 Task: Locate the nearest caves and caverns to Mammoth Cave, Kentucky, and Luray Caverns, Virginia.
Action: Mouse moved to (152, 85)
Screenshot: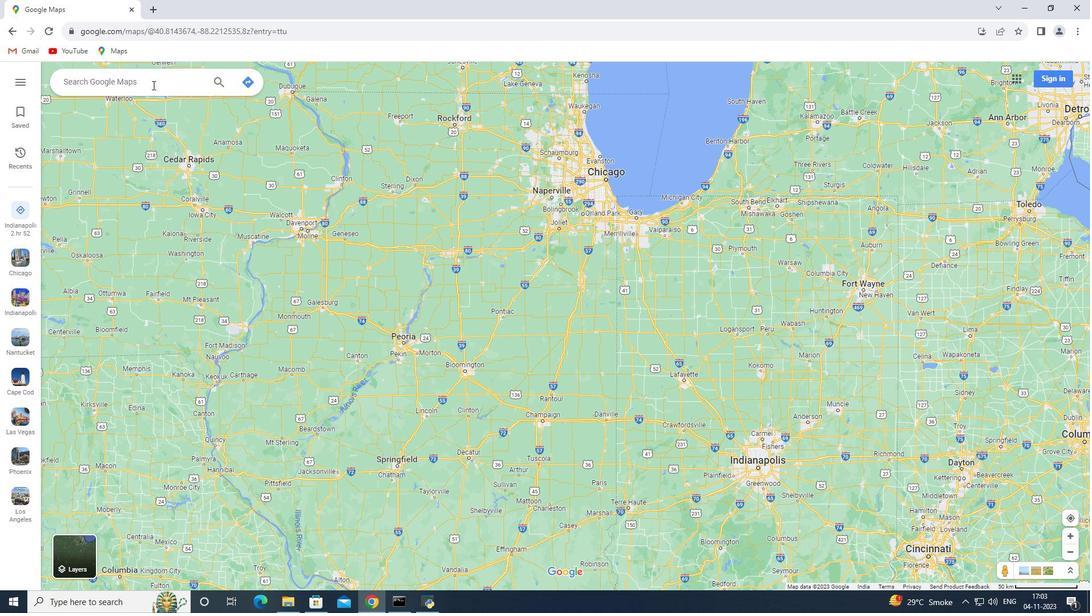 
Action: Mouse pressed left at (152, 85)
Screenshot: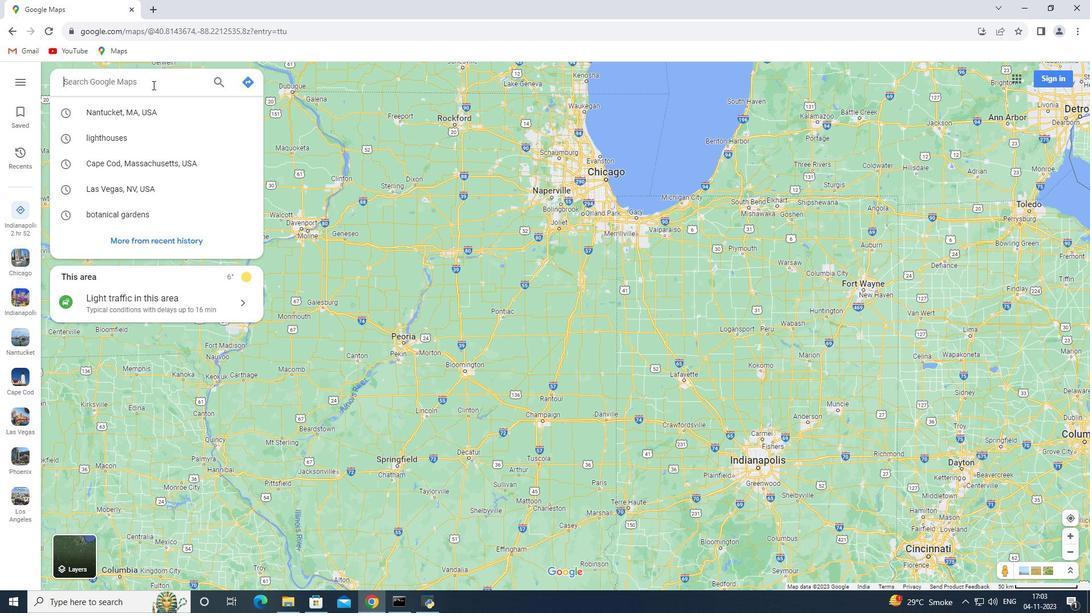 
Action: Key pressed <Key.shift_r><Key.shift_r><Key.shift_r><Key.shift_r><Key.shift_r>Mammoth<Key.space><Key.shift>Cave,<Key.space><Key.shift_r>Kentucky<Key.enter>
Screenshot: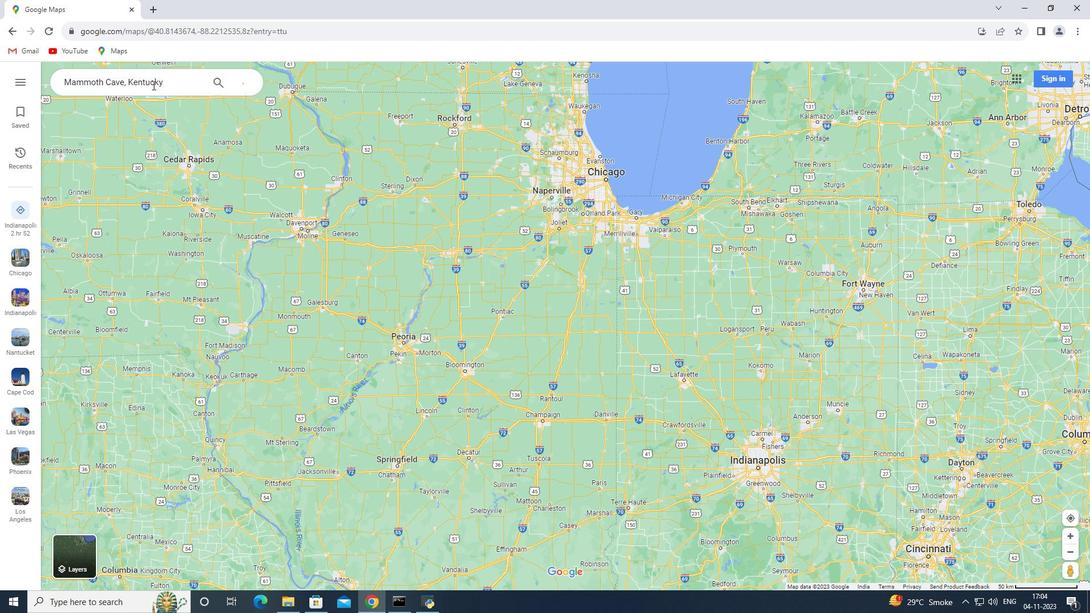 
Action: Mouse moved to (158, 274)
Screenshot: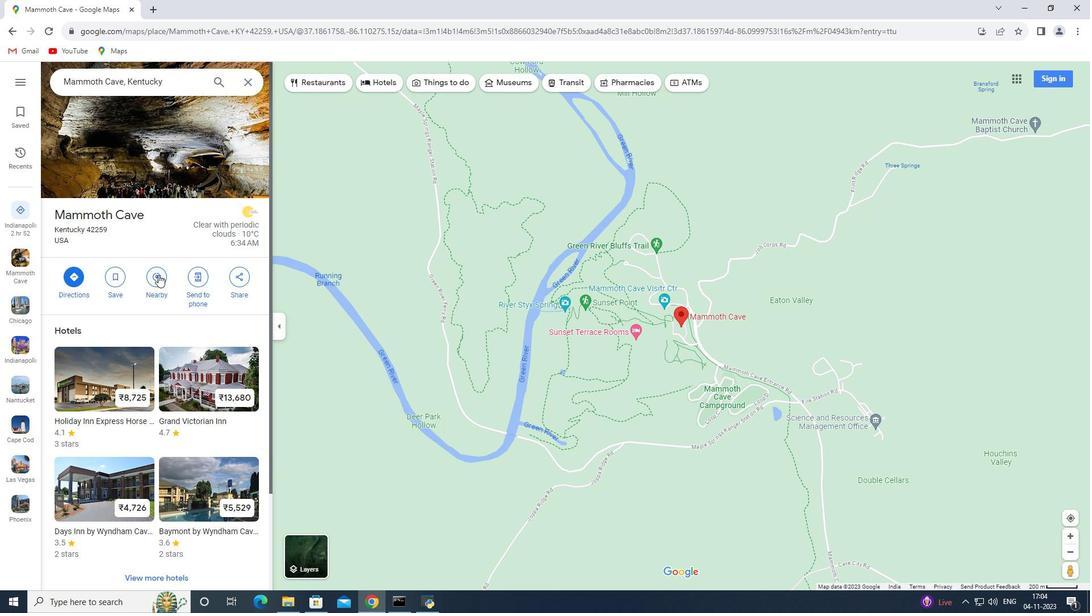 
Action: Mouse pressed left at (158, 274)
Screenshot: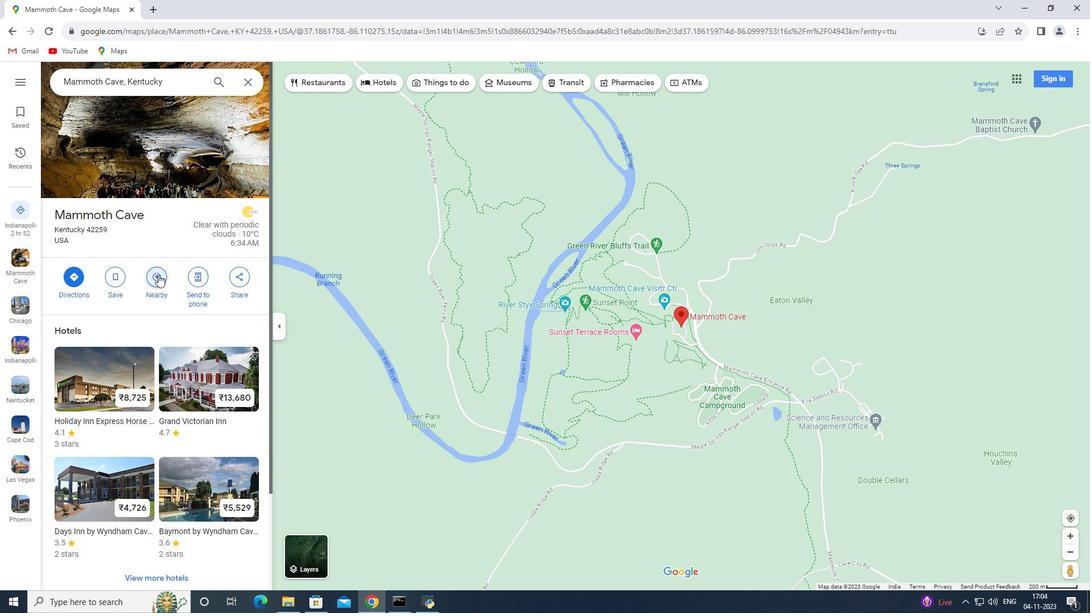 
Action: Key pressed caves<Key.space>and<Key.space>caverns<Key.enter>
Screenshot: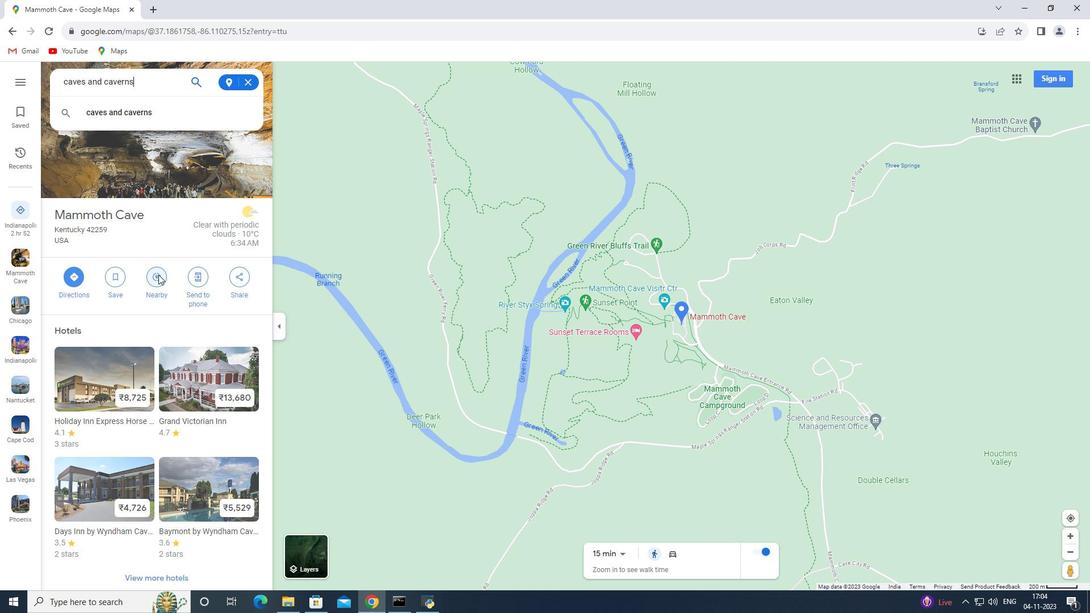 
Action: Mouse moved to (244, 84)
Screenshot: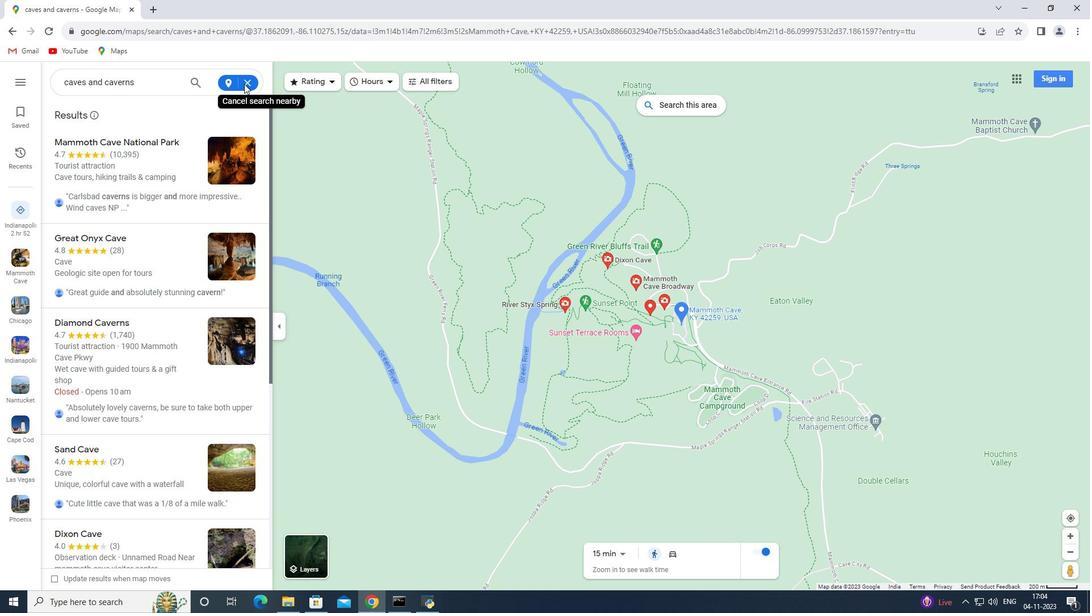 
Action: Mouse pressed left at (244, 84)
Screenshot: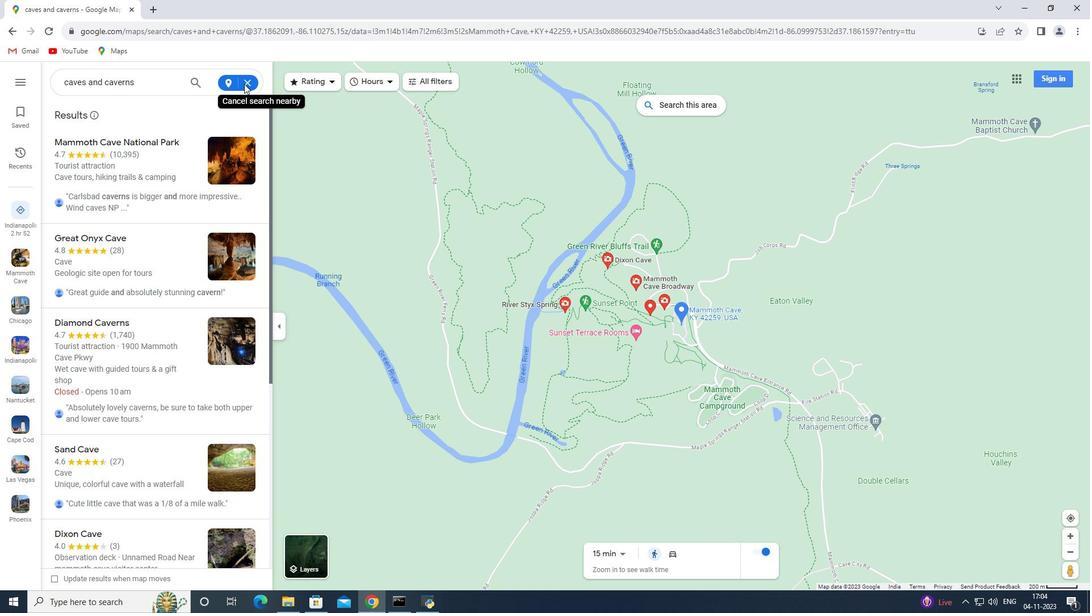 
Action: Mouse moved to (247, 82)
Screenshot: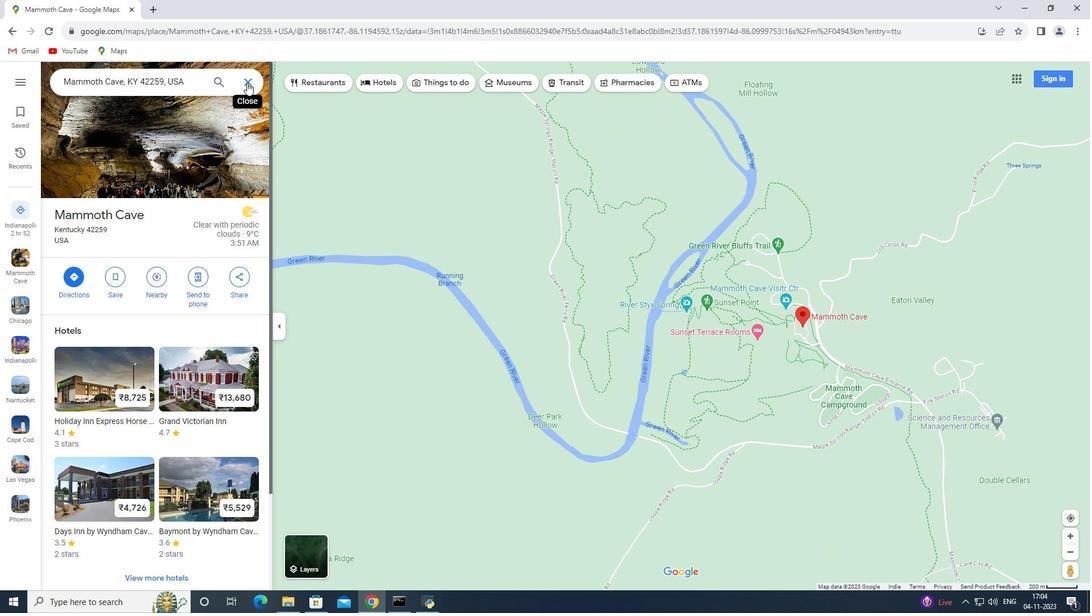 
Action: Mouse pressed left at (247, 82)
Screenshot: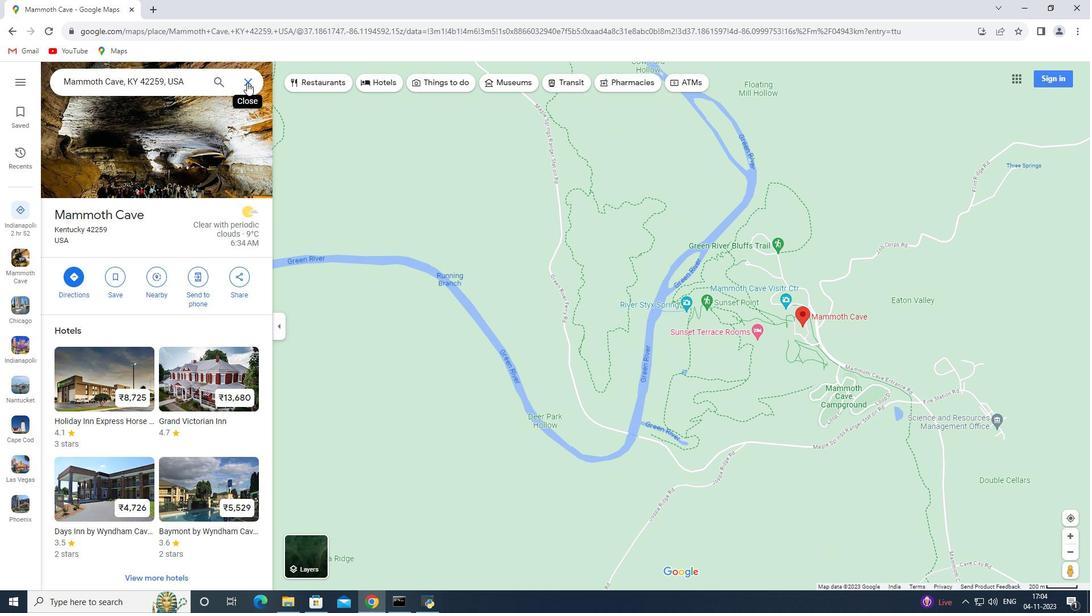 
Action: Mouse moved to (170, 80)
Screenshot: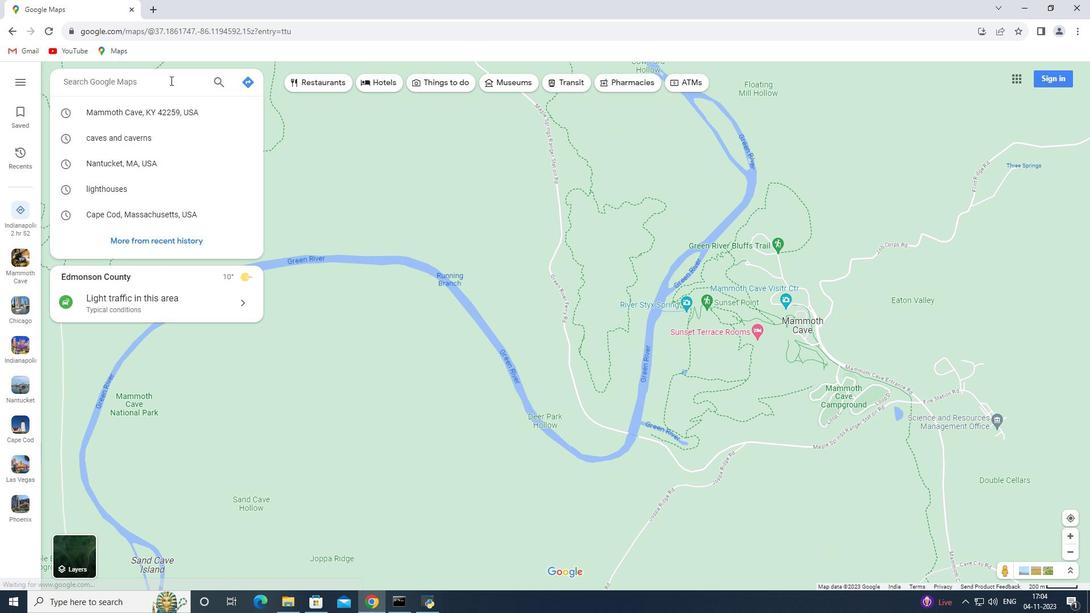 
Action: Key pressed <Key.shift_r>Luray<Key.space><Key.shift>Caverns,<Key.space><Key.shift_r><Key.shift_r><Key.shift_r><Key.shift_r><Key.shift_r><Key.shift_r><Key.shift_r><Key.shift_r><Key.shift_r><Key.shift_r><Key.shift_r><Key.shift_r><Key.shift_r><Key.shift_r>Viri<Key.backspace>ginia<Key.enter>
Screenshot: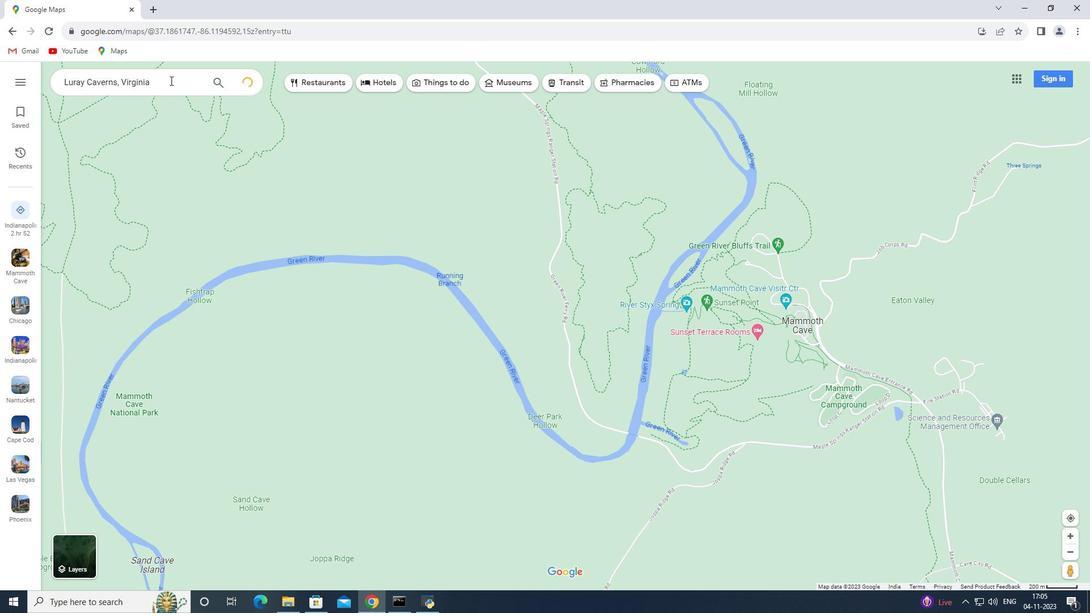 
Action: Mouse moved to (147, 120)
Screenshot: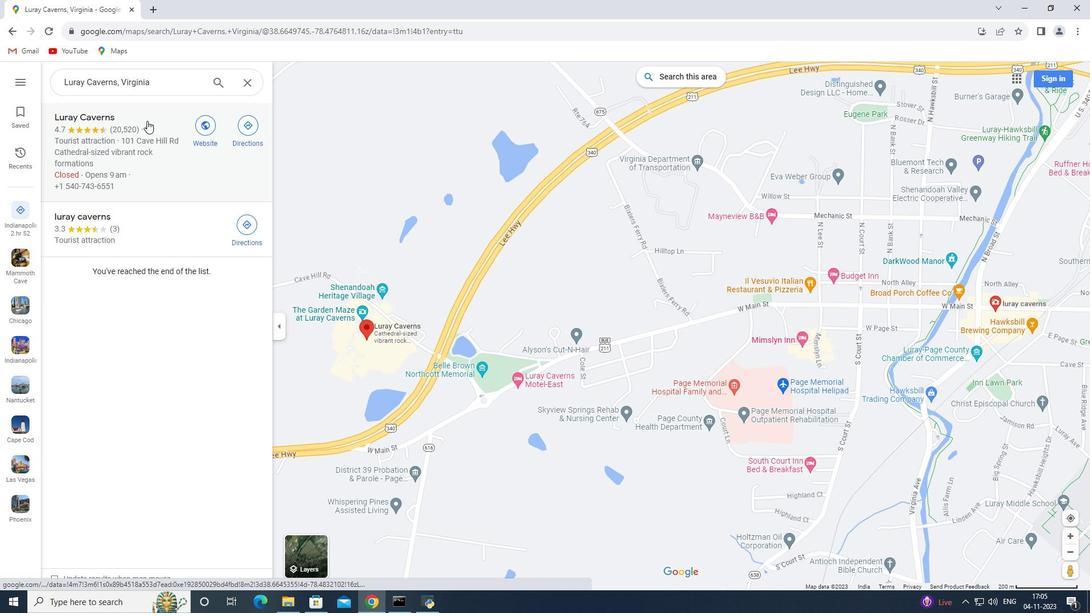 
Action: Mouse pressed left at (147, 120)
Screenshot: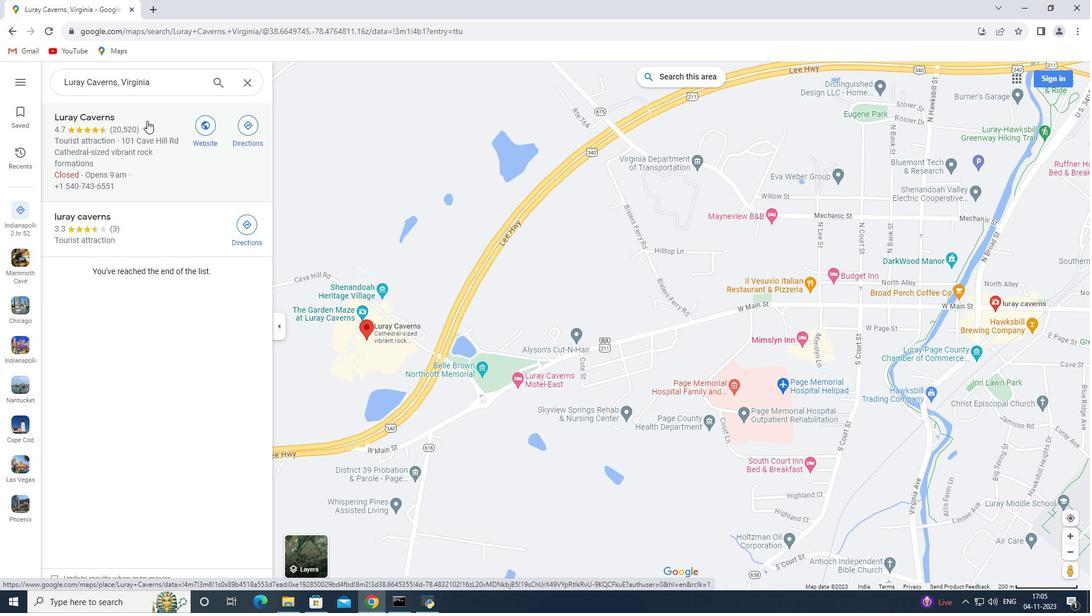 
Action: Mouse moved to (399, 331)
Screenshot: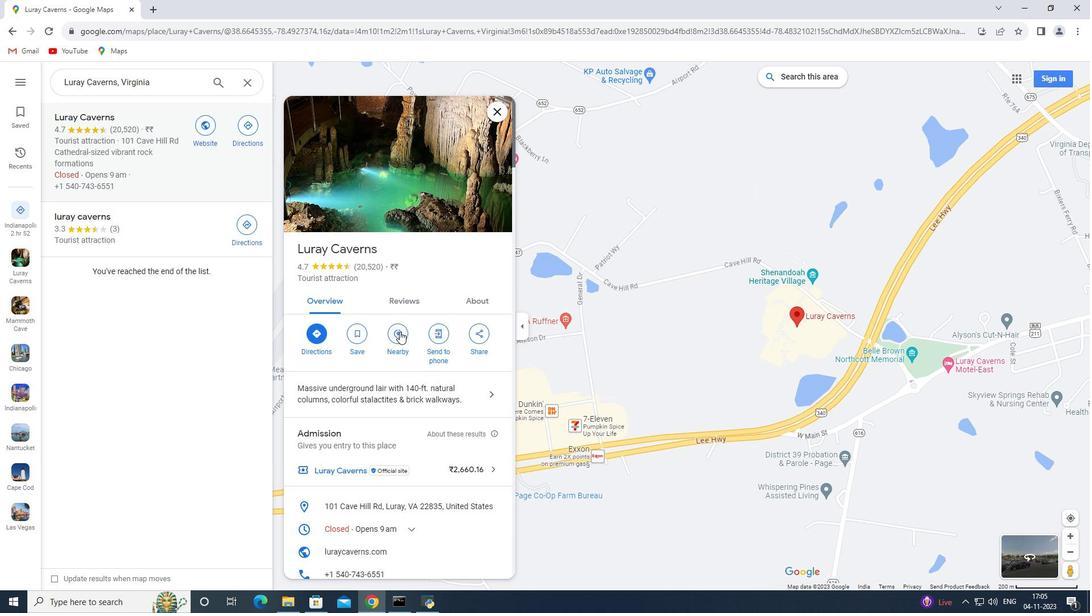 
Action: Mouse pressed left at (399, 331)
Screenshot: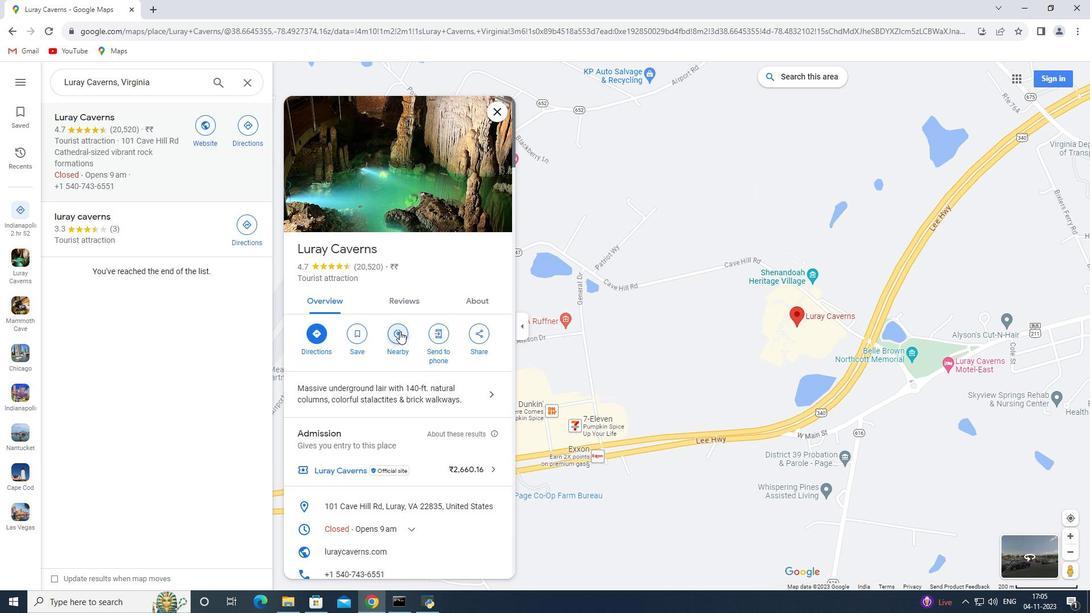 
Action: Key pressed caves<Key.space>and<Key.space>caverns<Key.enter>
Screenshot: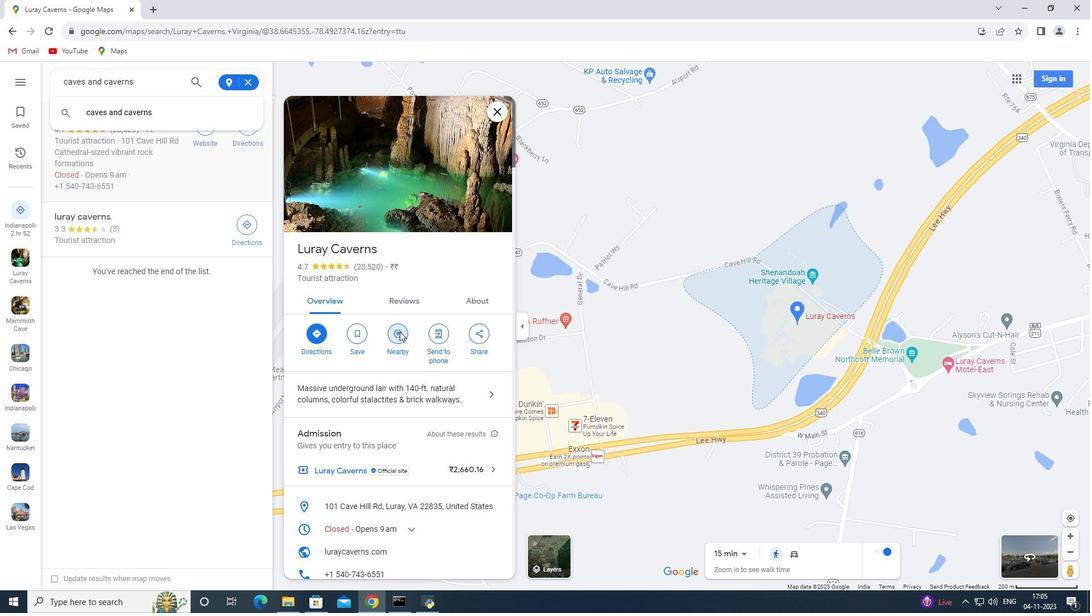 
